 Task: Use the formula "TANH" in spreadsheet "Project portfolio".
Action: Mouse pressed left at (845, 243)
Screenshot: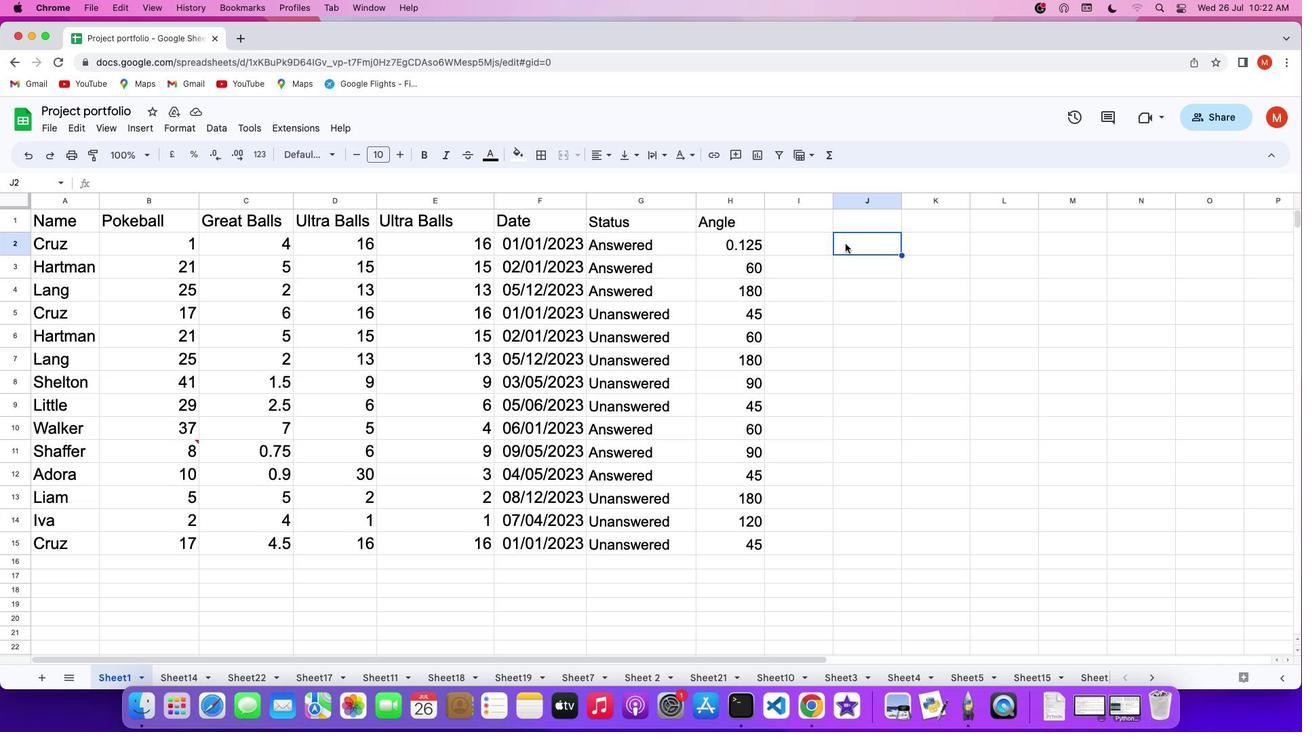 
Action: Mouse pressed left at (845, 243)
Screenshot: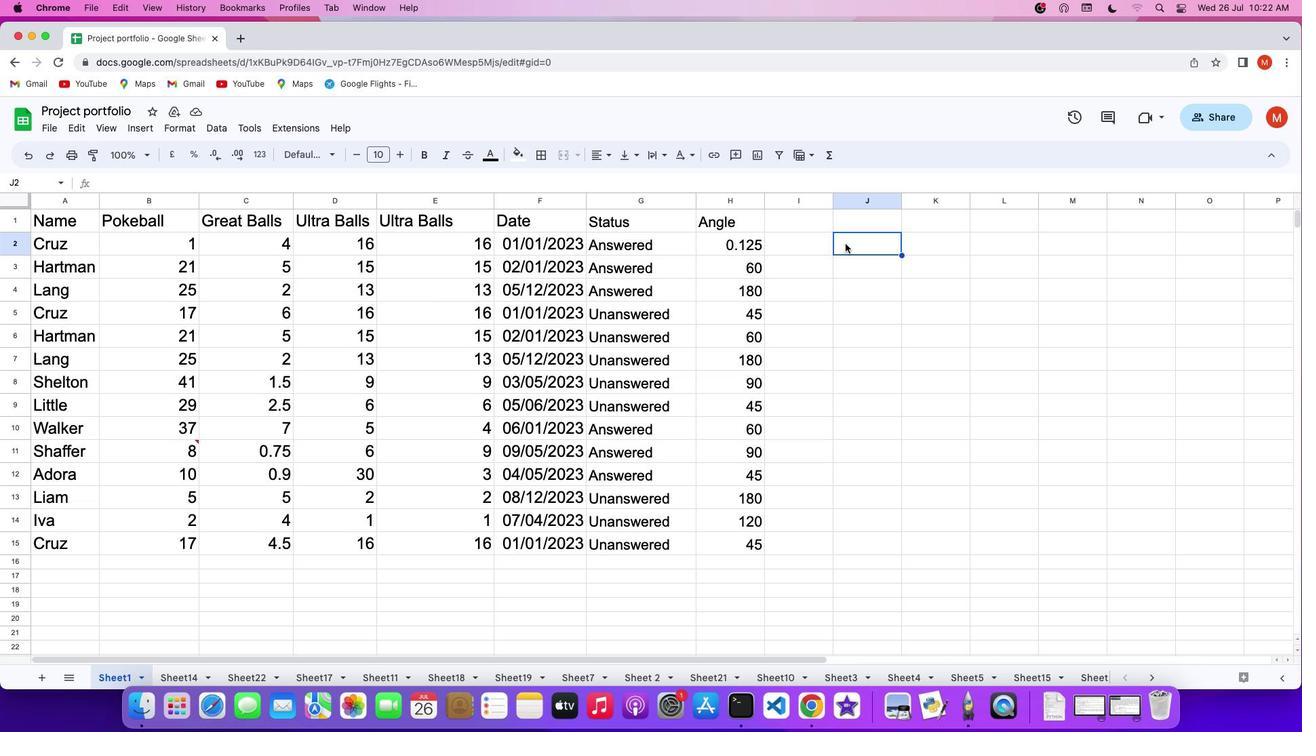 
Action: Key pressed '='
Screenshot: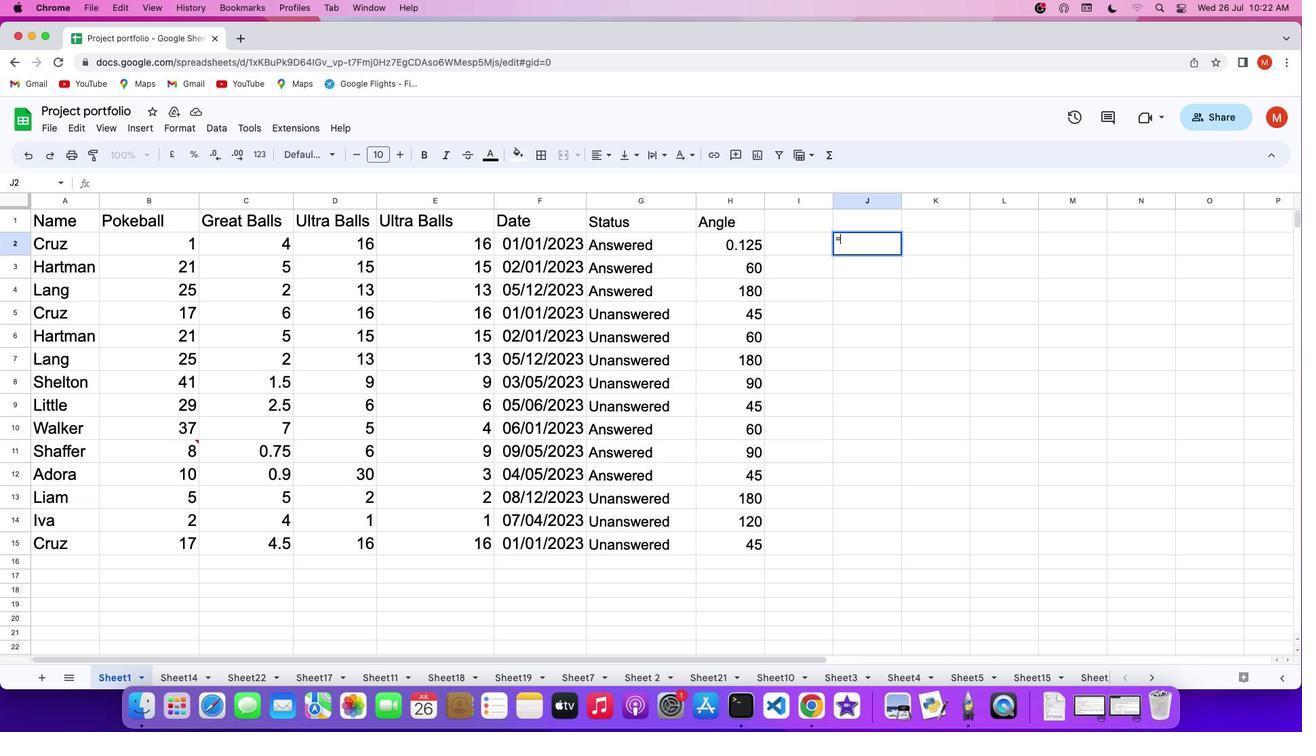 
Action: Mouse moved to (826, 159)
Screenshot: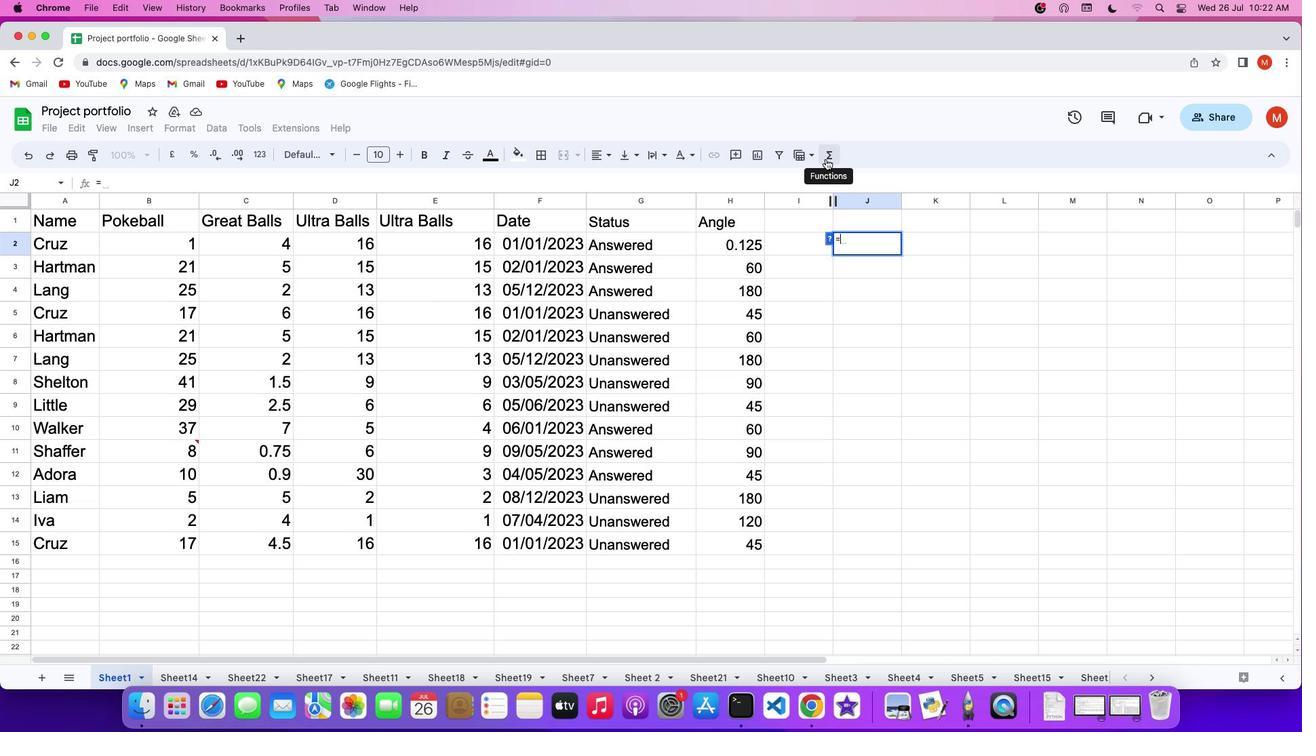 
Action: Mouse pressed left at (826, 159)
Screenshot: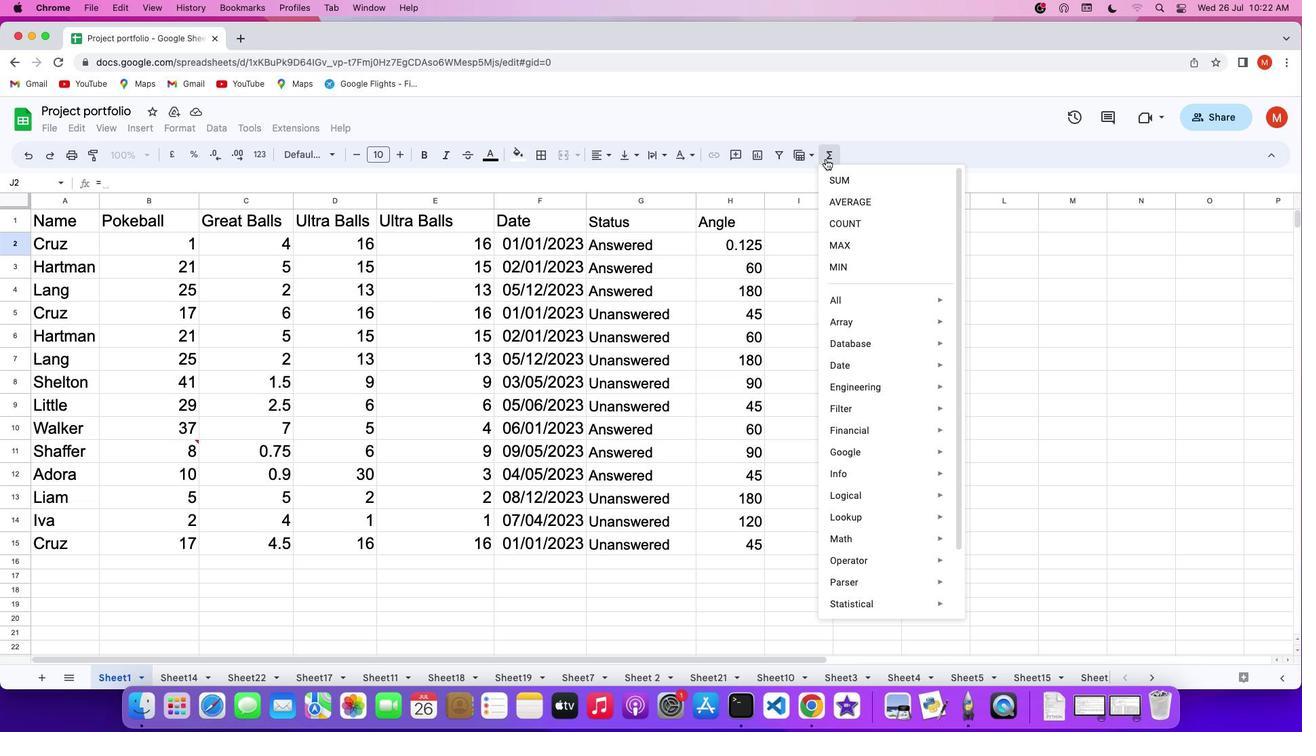 
Action: Mouse moved to (1002, 500)
Screenshot: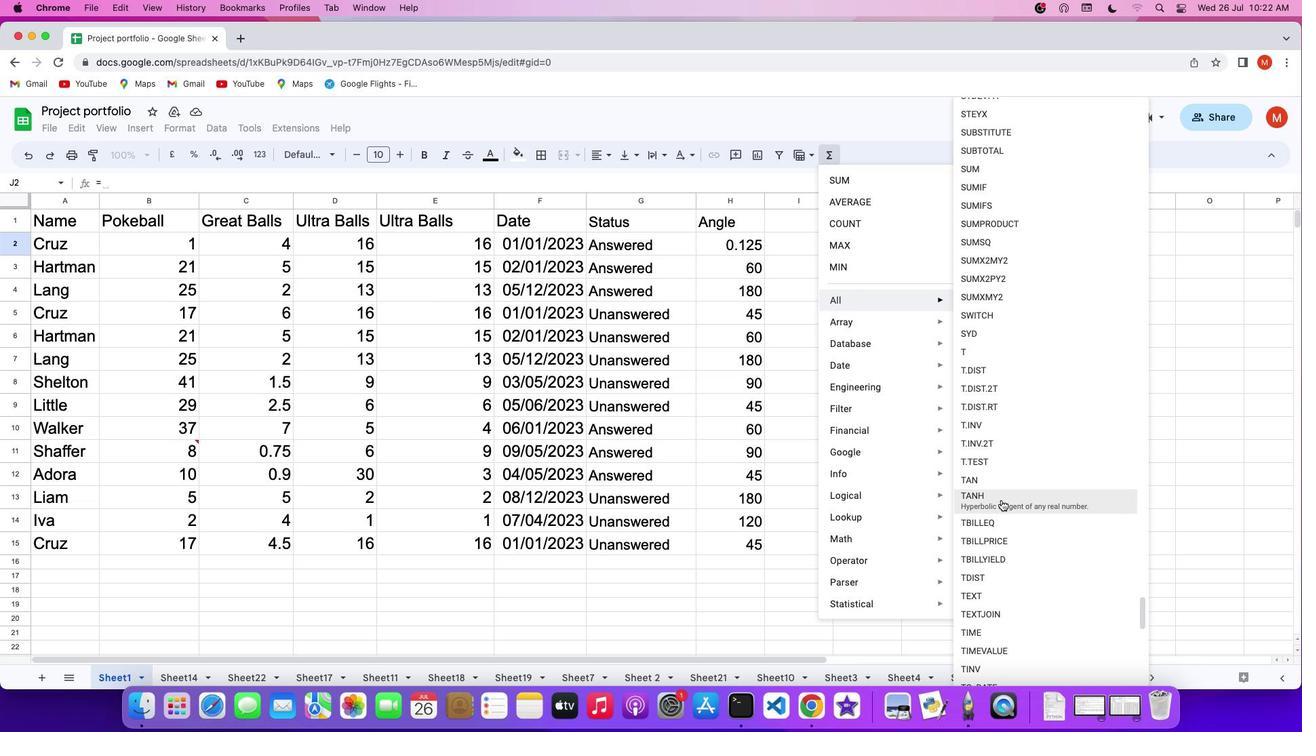 
Action: Mouse pressed left at (1002, 500)
Screenshot: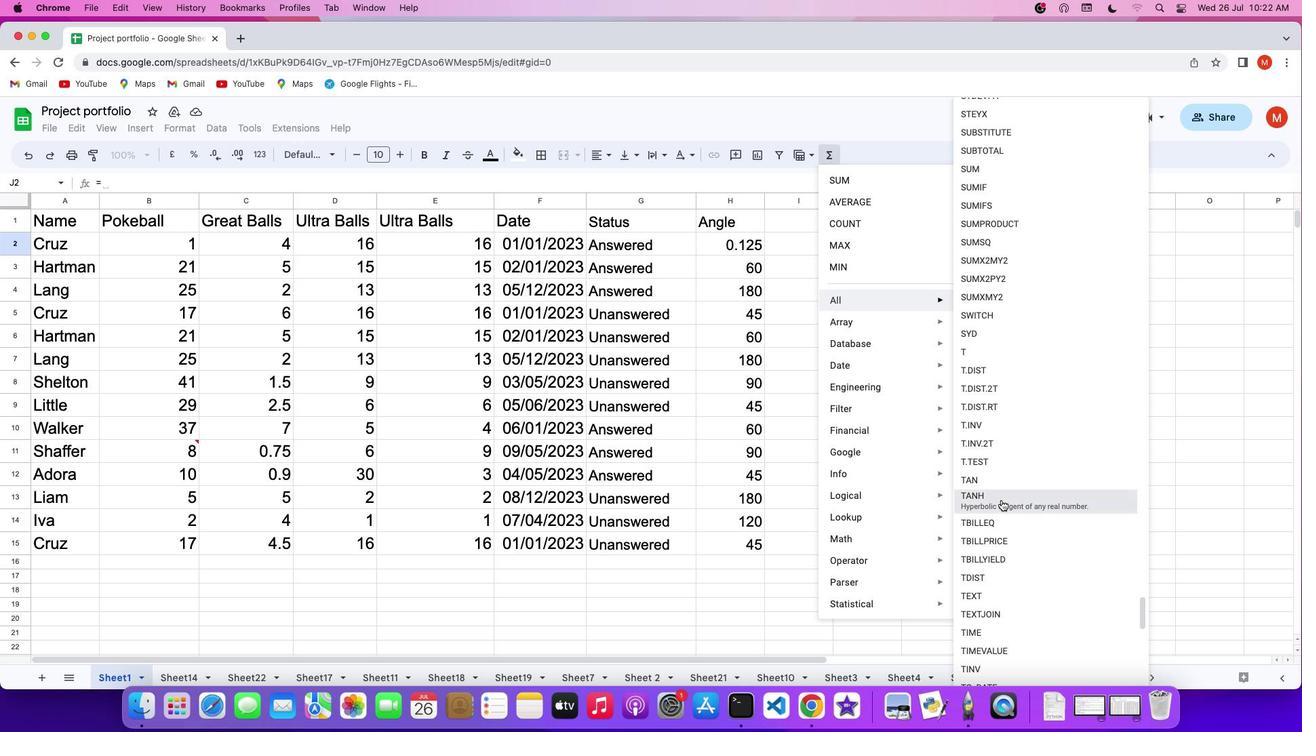 
Action: Key pressed '1'Key.enter
Screenshot: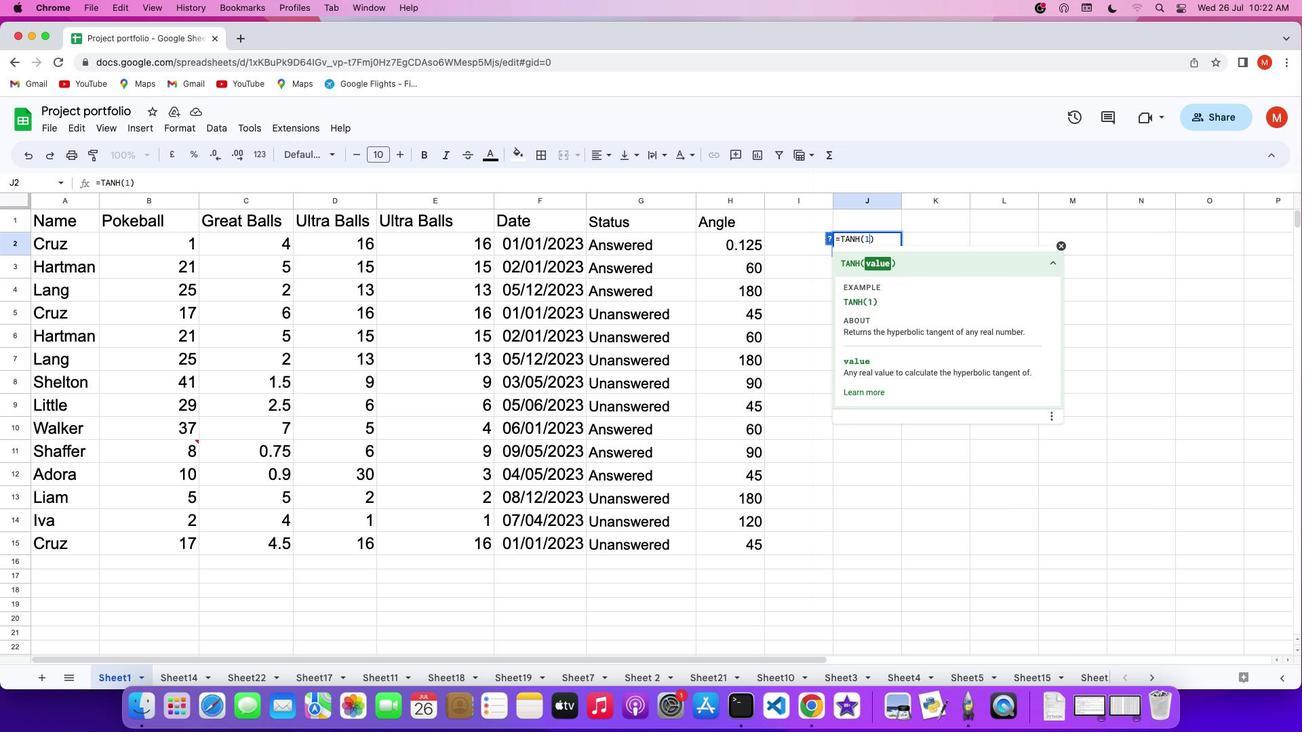 
